 Task: Search for calendar entries categorized as 'Tomorrow'.
Action: Mouse moved to (20, 69)
Screenshot: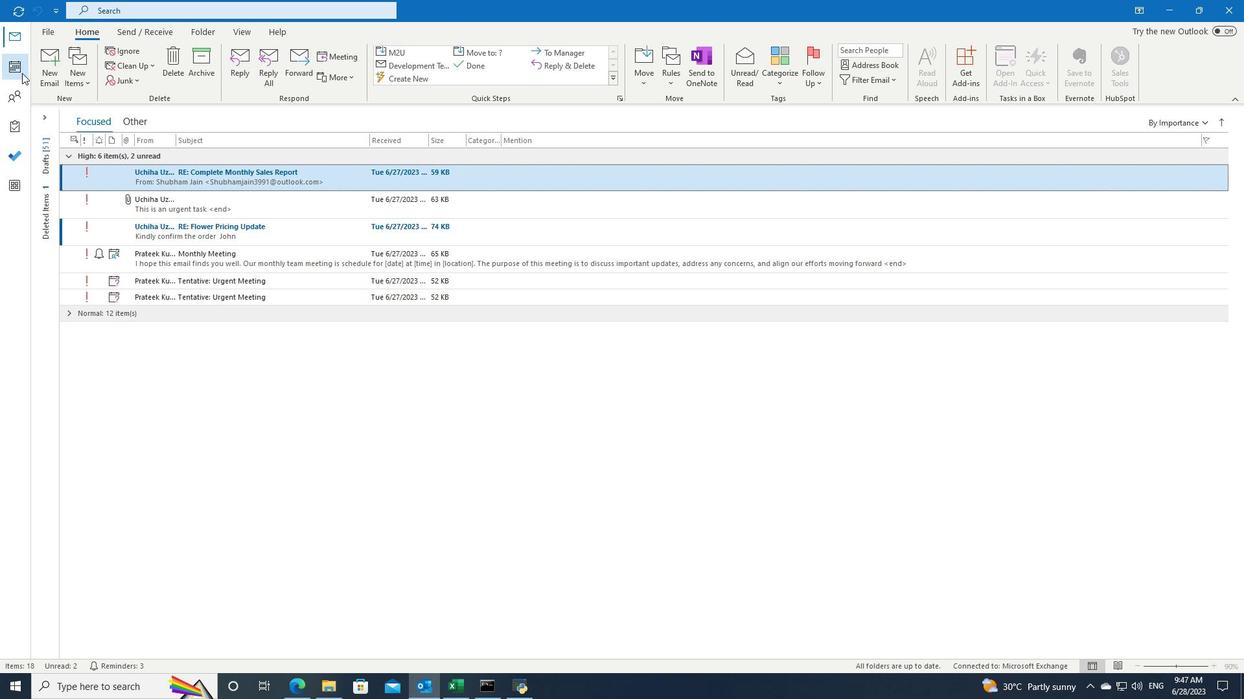 
Action: Mouse pressed left at (20, 69)
Screenshot: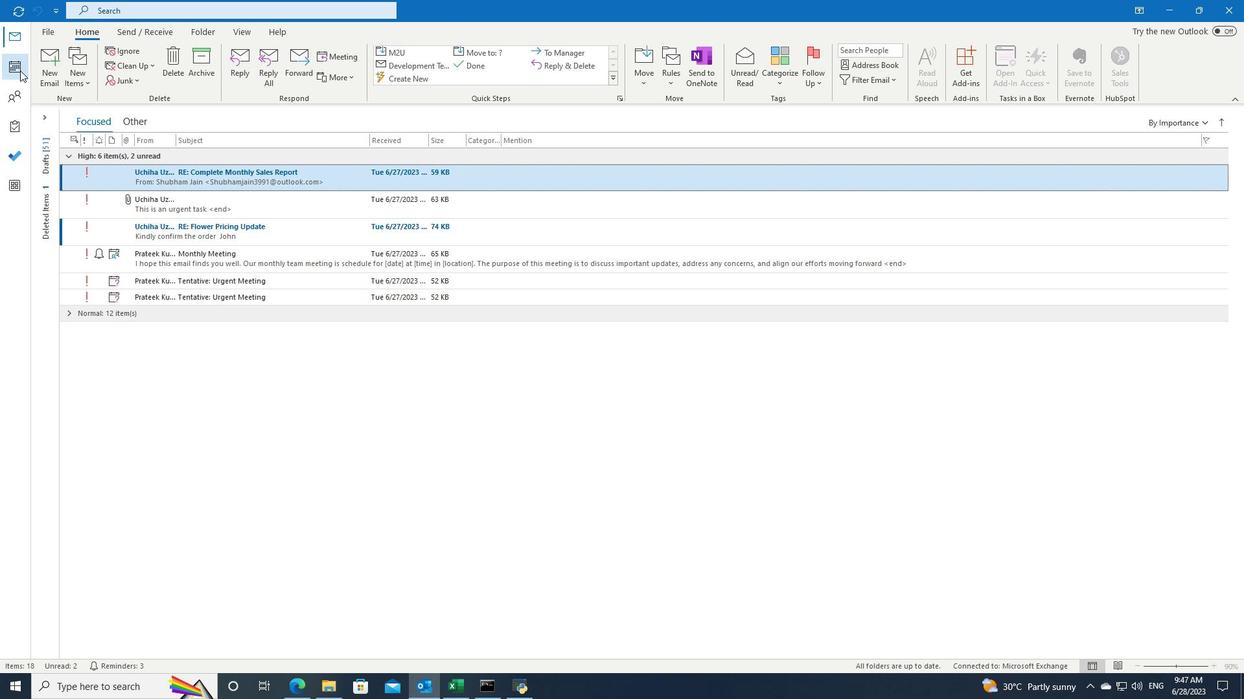 
Action: Mouse moved to (339, 6)
Screenshot: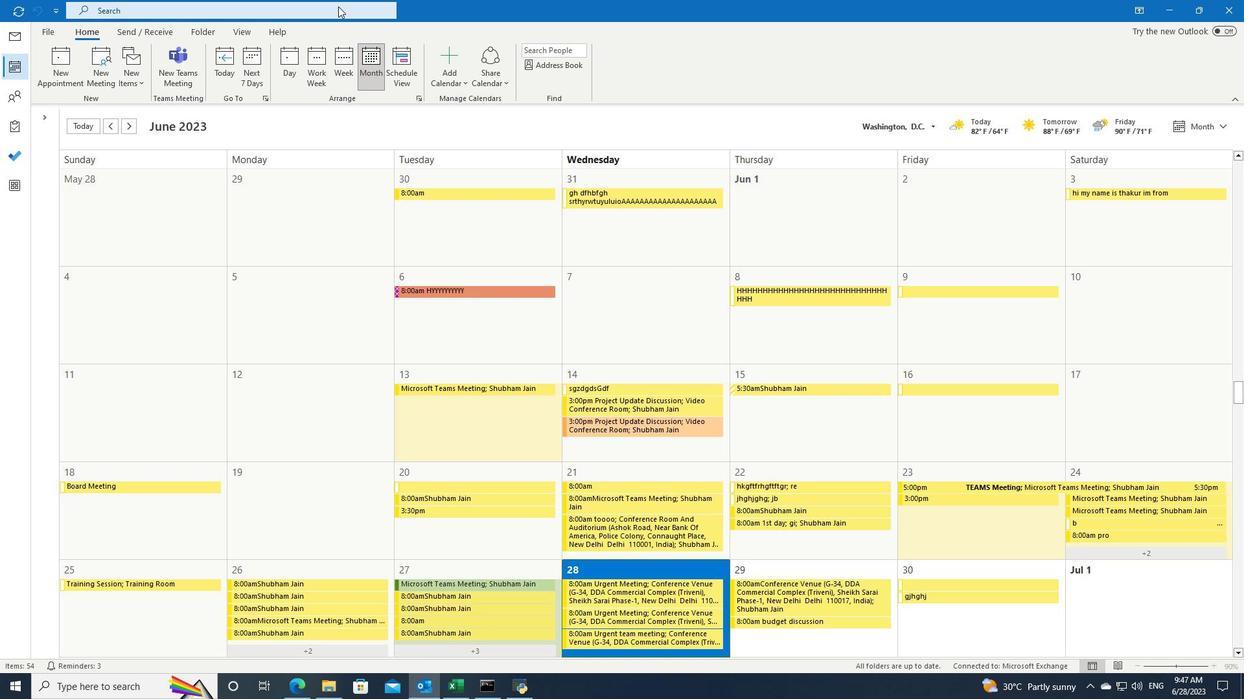 
Action: Mouse pressed left at (339, 6)
Screenshot: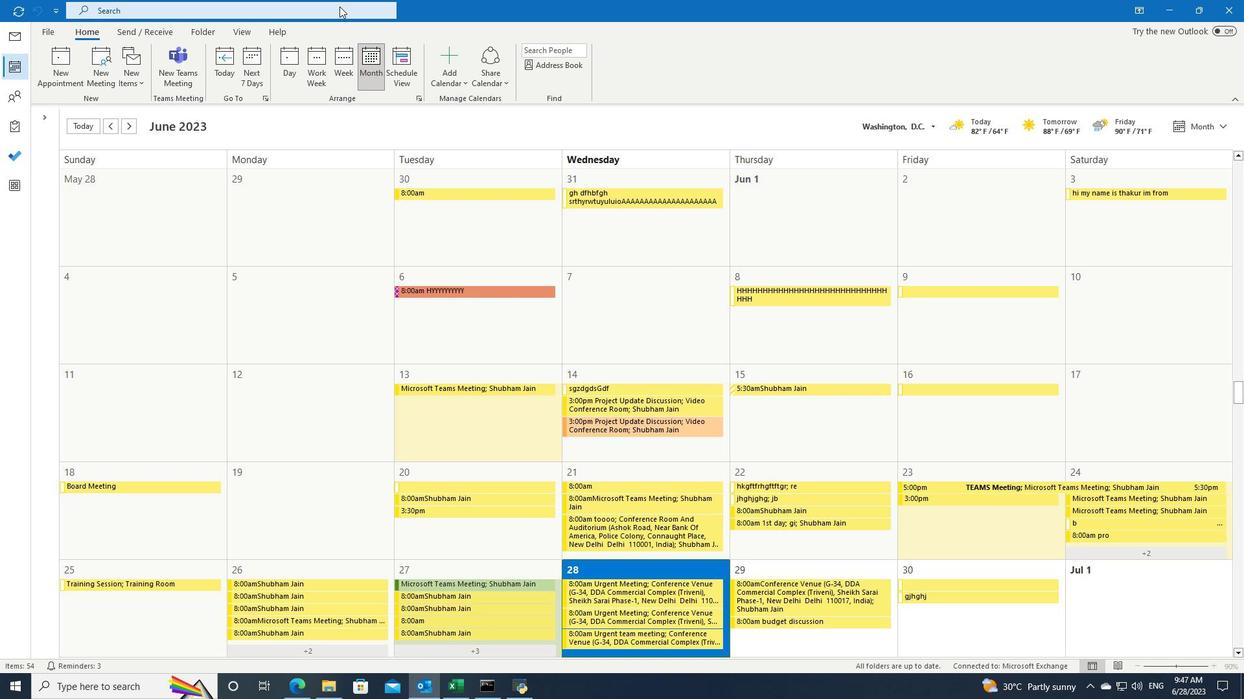 
Action: Mouse moved to (438, 11)
Screenshot: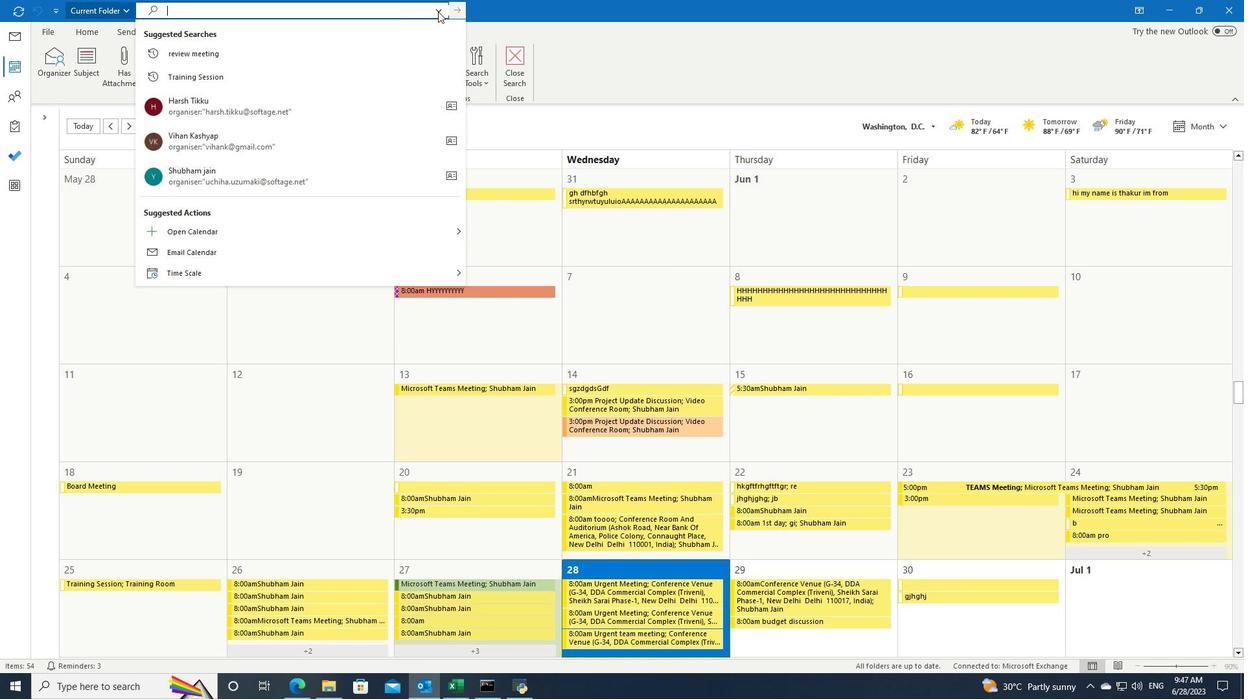 
Action: Mouse pressed left at (438, 11)
Screenshot: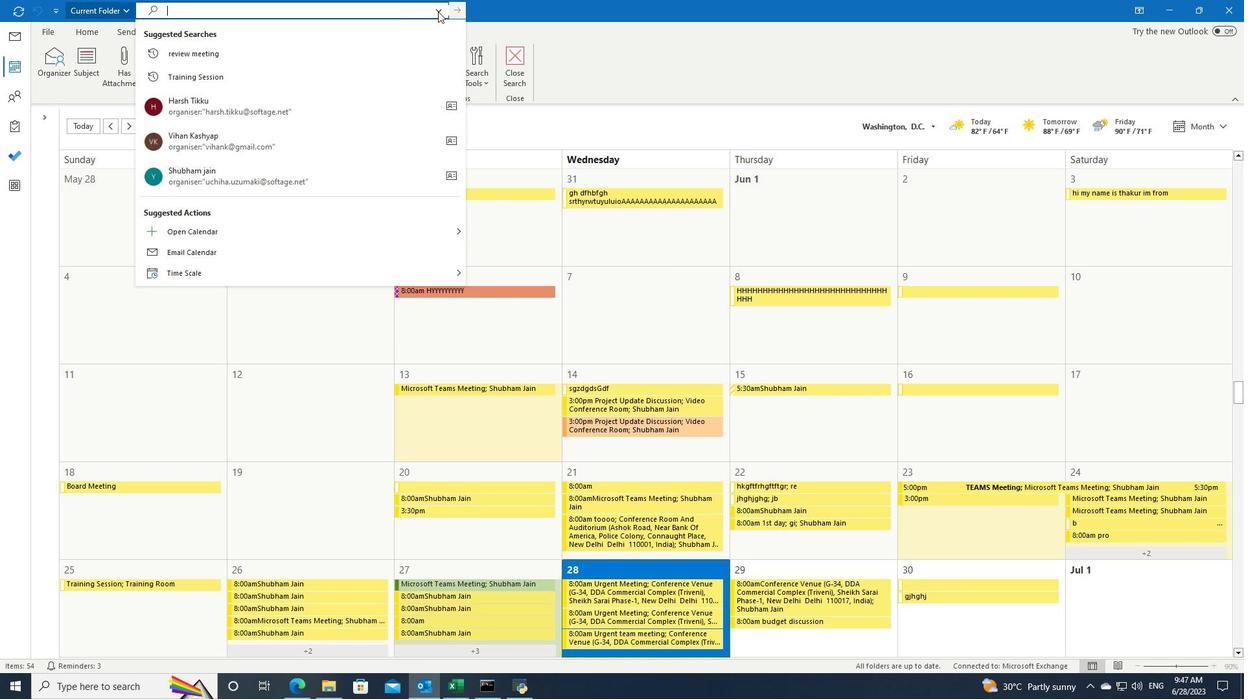 
Action: Mouse moved to (448, 106)
Screenshot: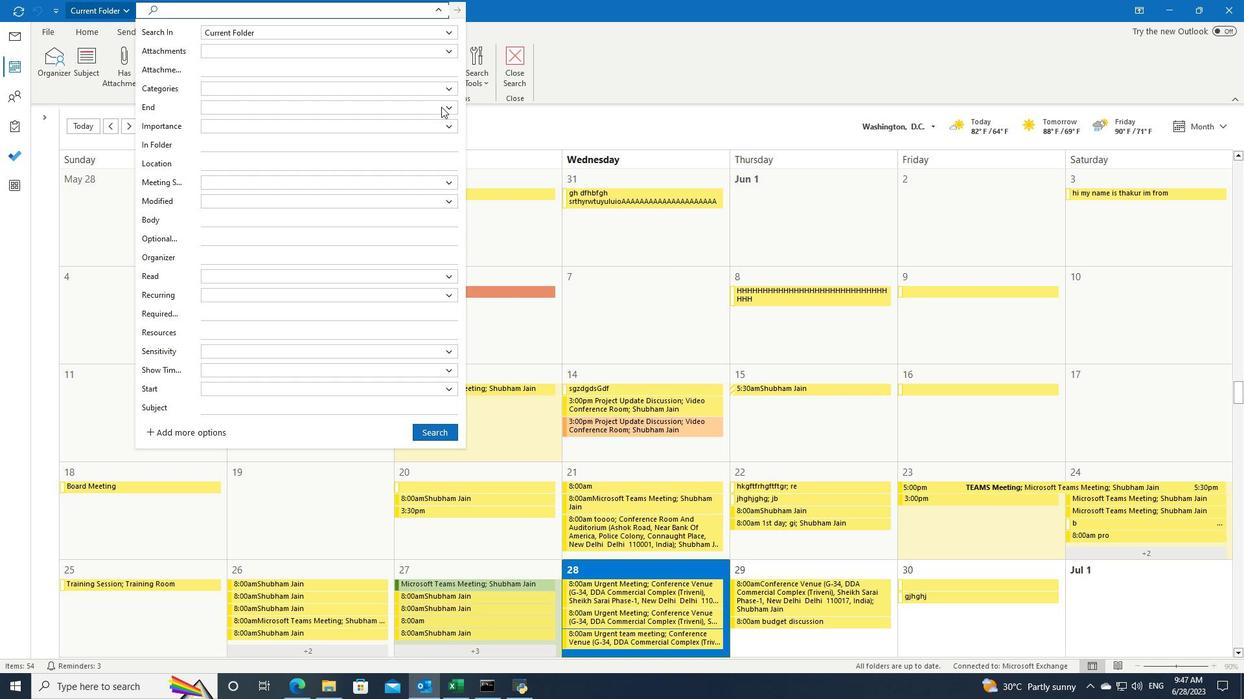
Action: Mouse pressed left at (448, 106)
Screenshot: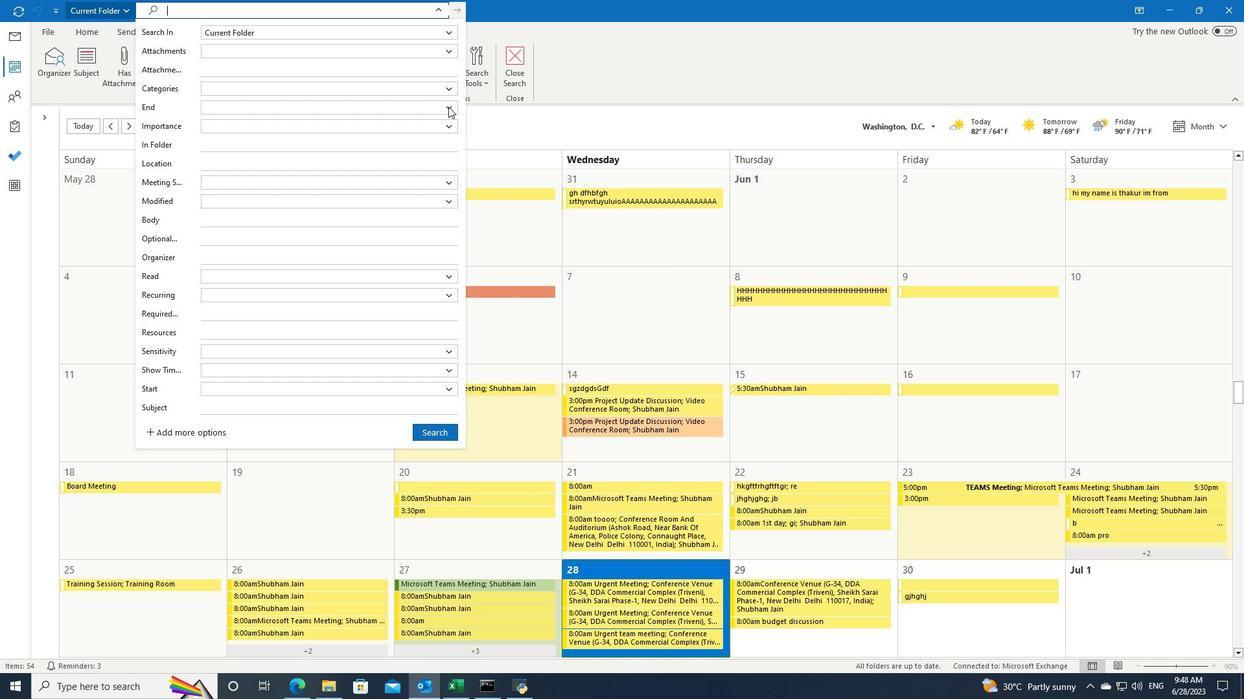 
Action: Mouse moved to (412, 141)
Screenshot: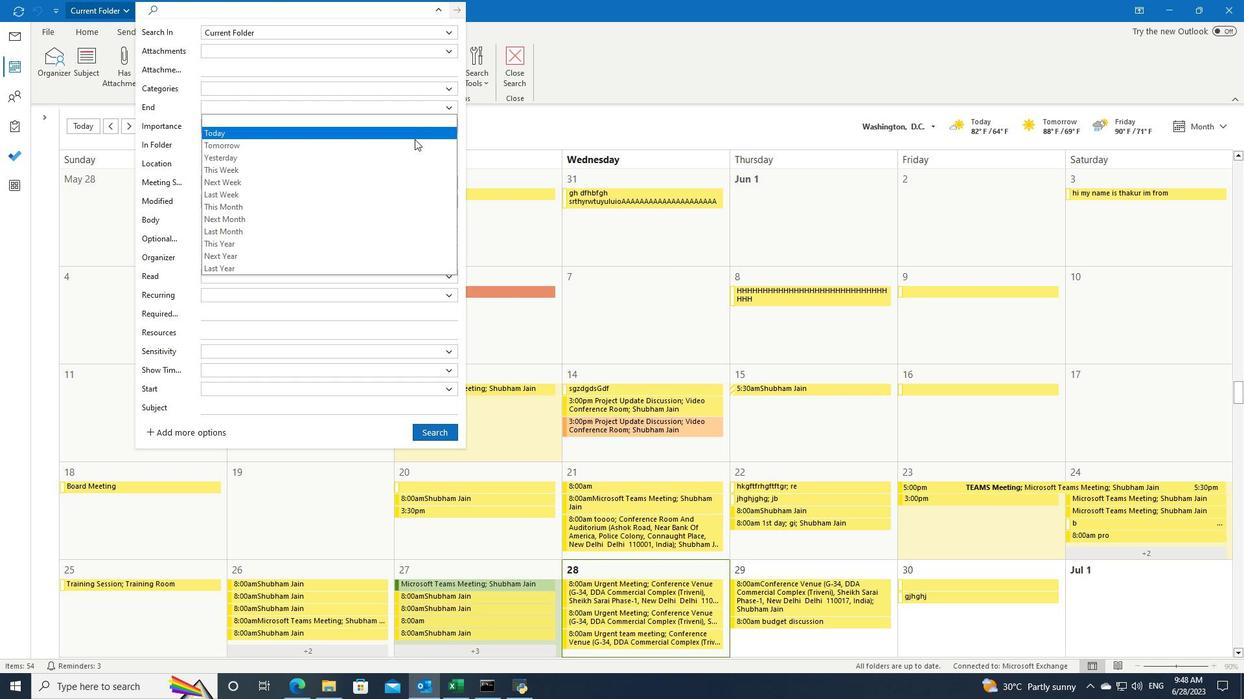 
Action: Mouse pressed left at (412, 141)
Screenshot: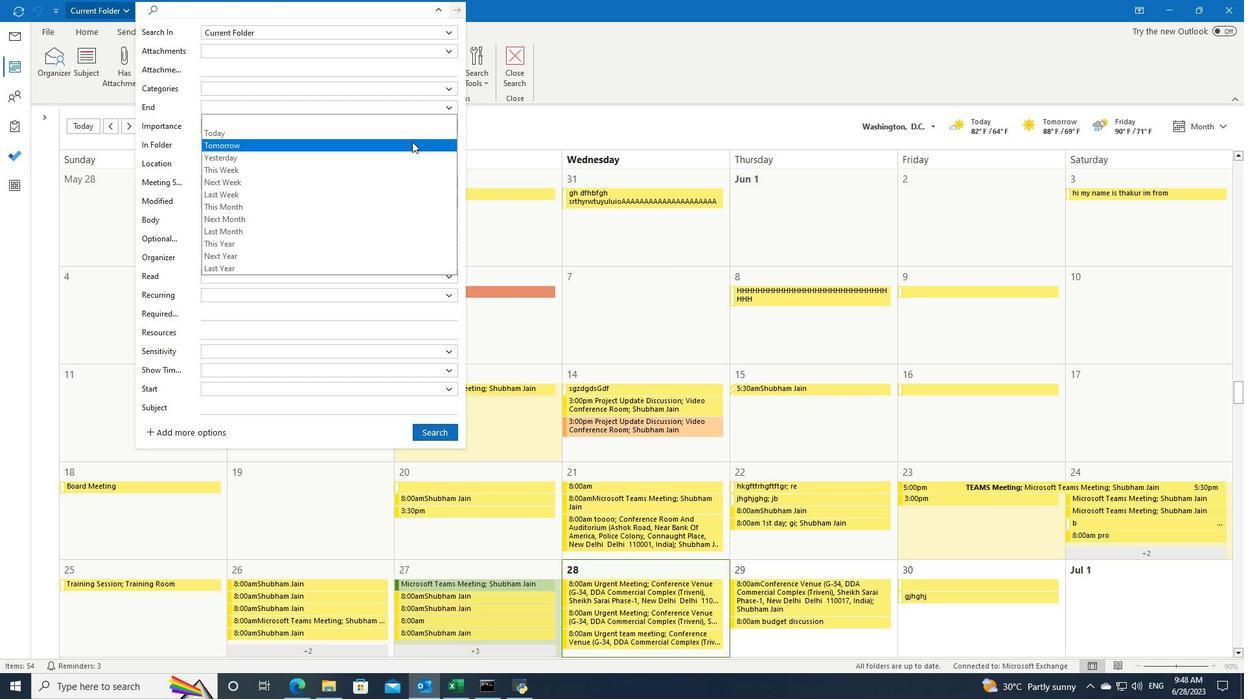 
Action: Mouse moved to (423, 429)
Screenshot: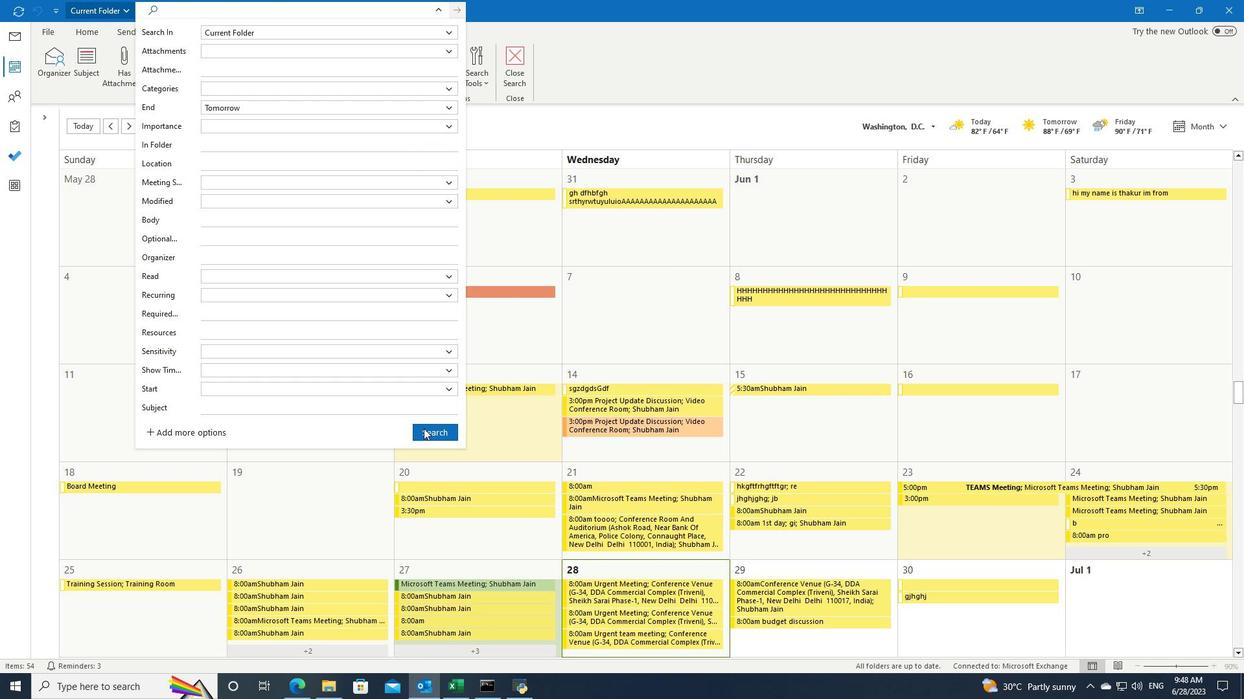 
Action: Mouse pressed left at (423, 429)
Screenshot: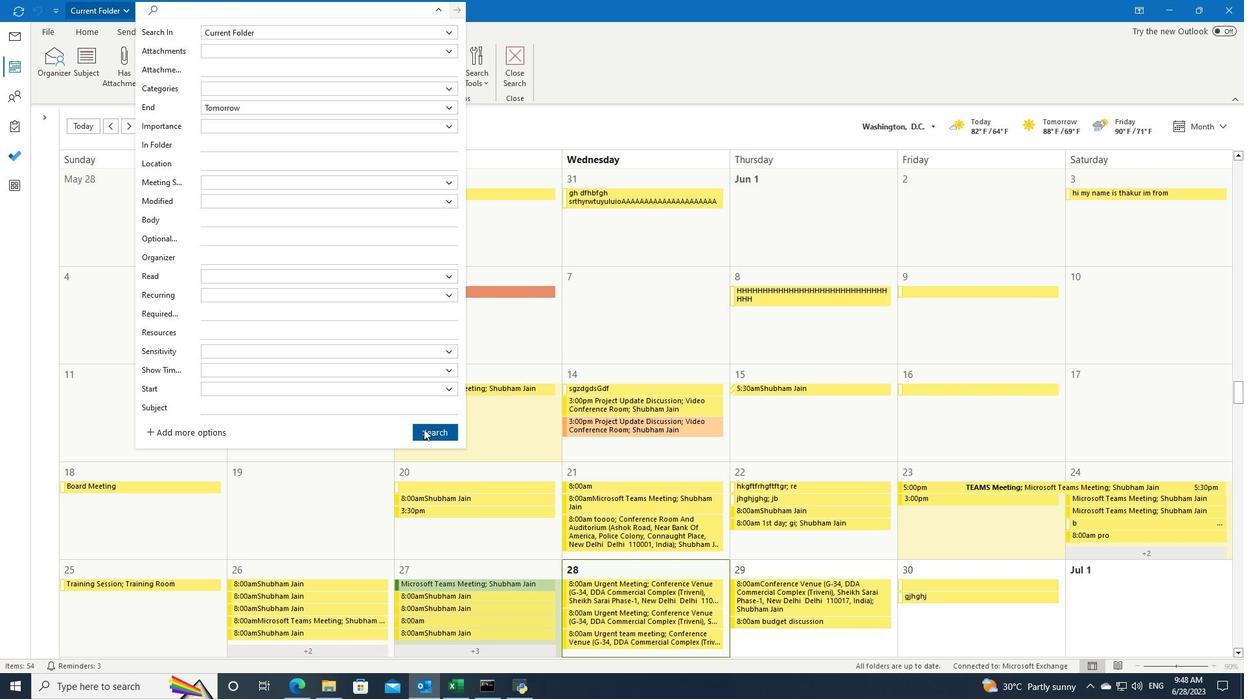 
